 Task: Use the spectrogram view to analyze the frequency content of a recording.
Action: Mouse moved to (11, 24)
Screenshot: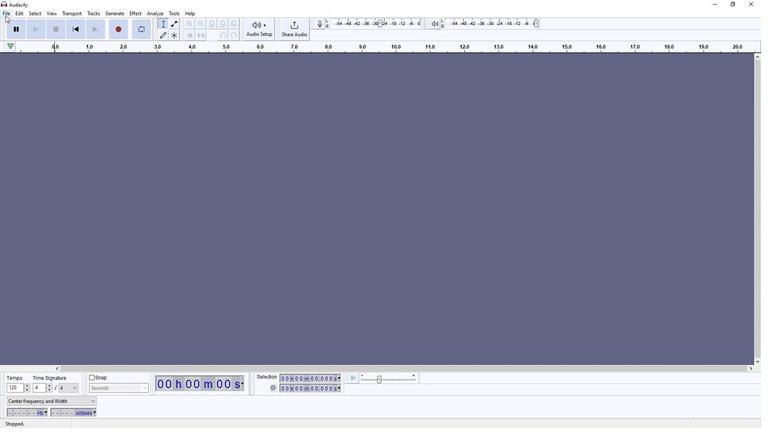 
Action: Mouse pressed left at (11, 24)
Screenshot: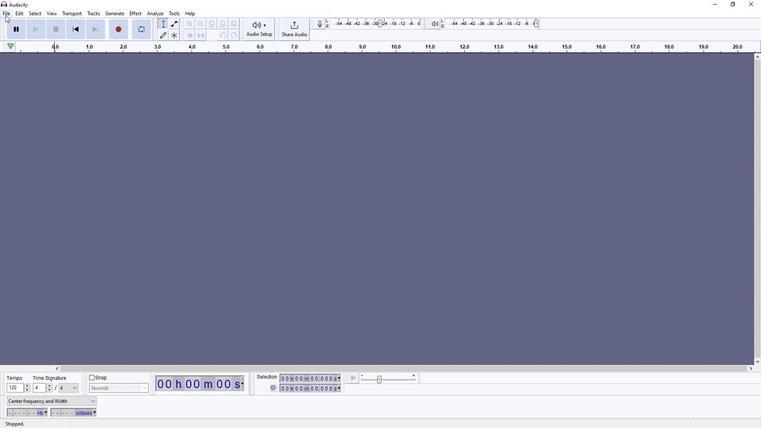 
Action: Mouse moved to (110, 92)
Screenshot: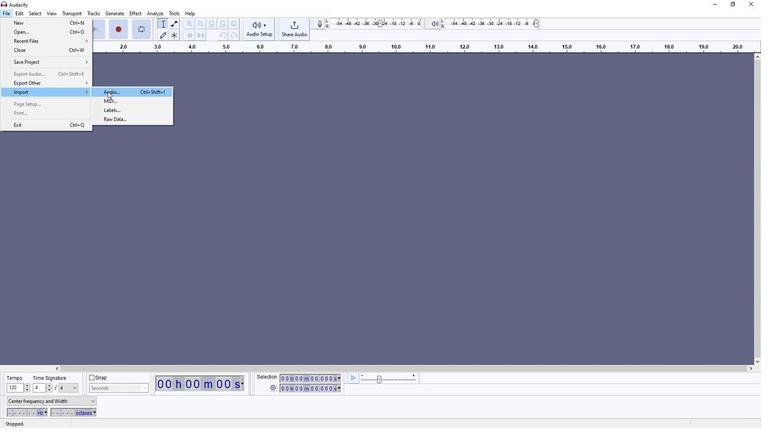 
Action: Mouse pressed left at (110, 92)
Screenshot: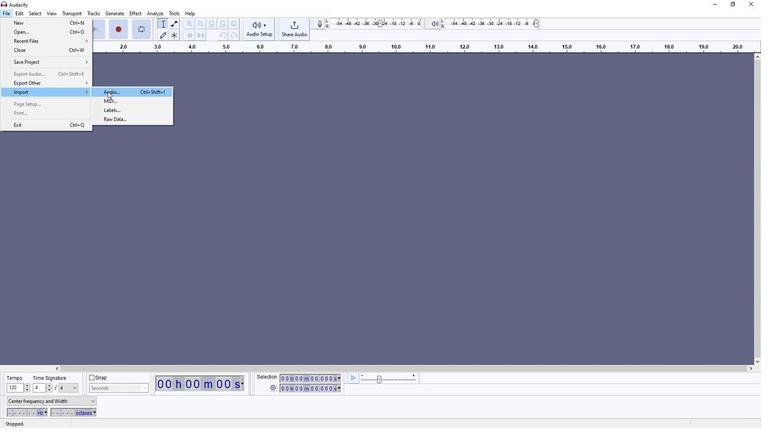 
Action: Mouse moved to (88, 71)
Screenshot: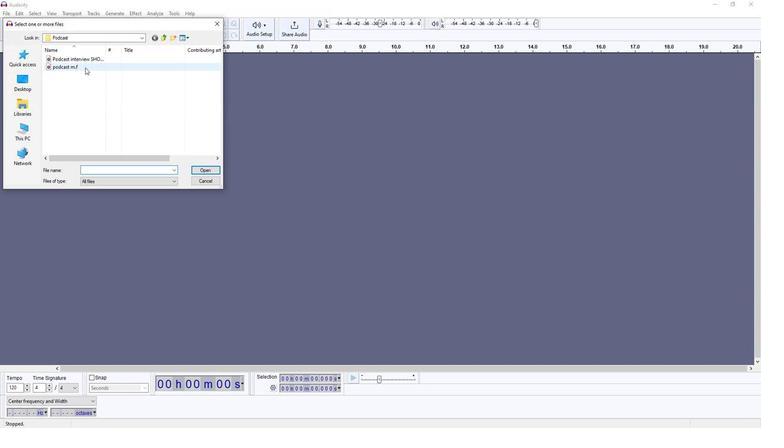 
Action: Mouse pressed left at (88, 71)
Screenshot: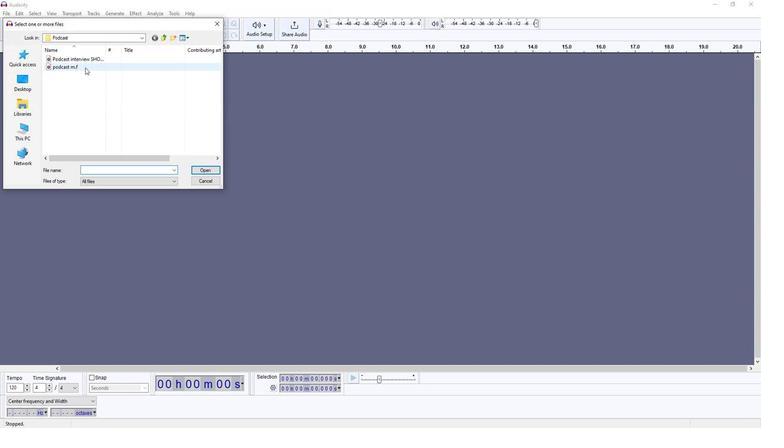 
Action: Mouse moved to (202, 161)
Screenshot: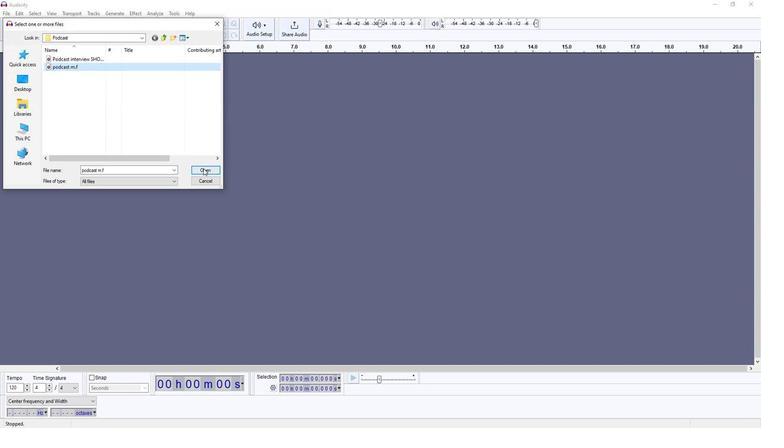 
Action: Mouse pressed left at (202, 161)
Screenshot: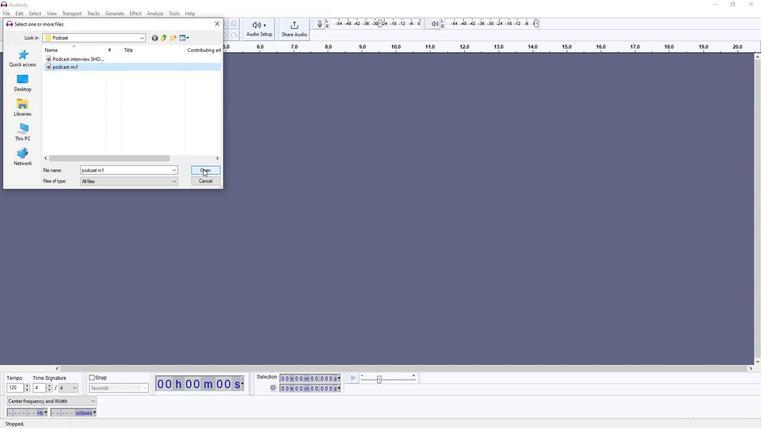 
Action: Mouse moved to (730, 119)
Screenshot: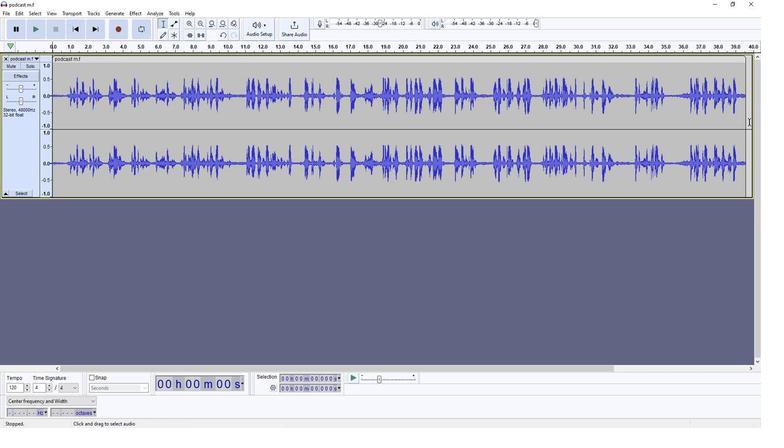 
Action: Mouse pressed left at (730, 119)
Screenshot: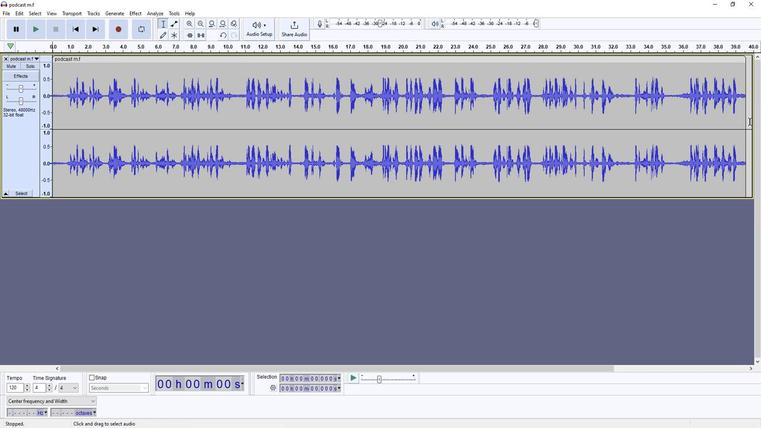 
Action: Mouse moved to (26, 137)
Screenshot: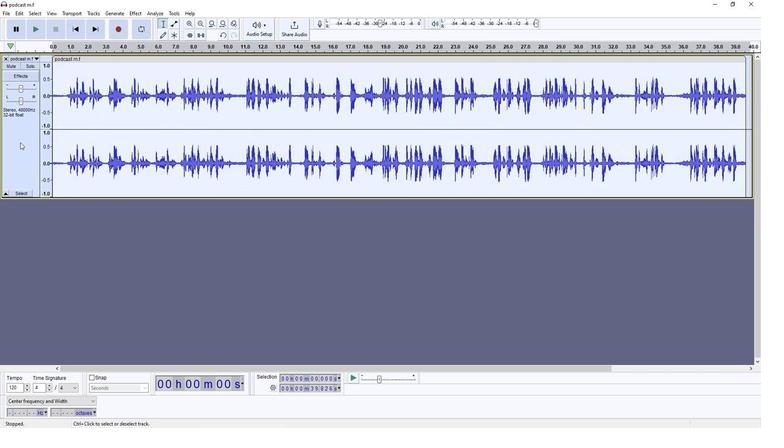 
Action: Mouse pressed right at (26, 137)
Screenshot: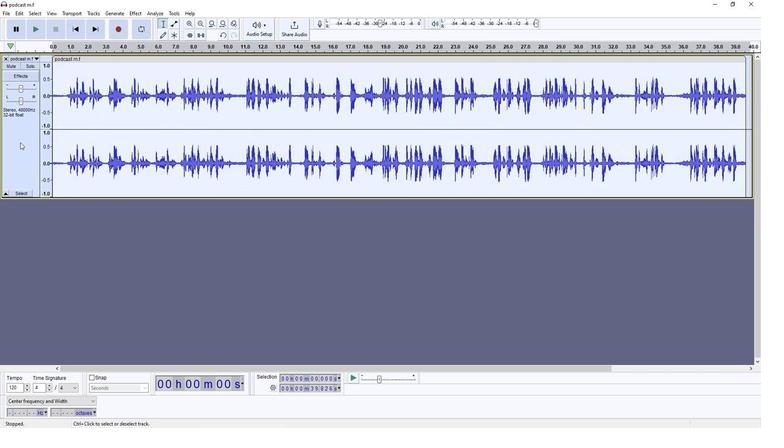 
Action: Mouse moved to (44, 133)
Screenshot: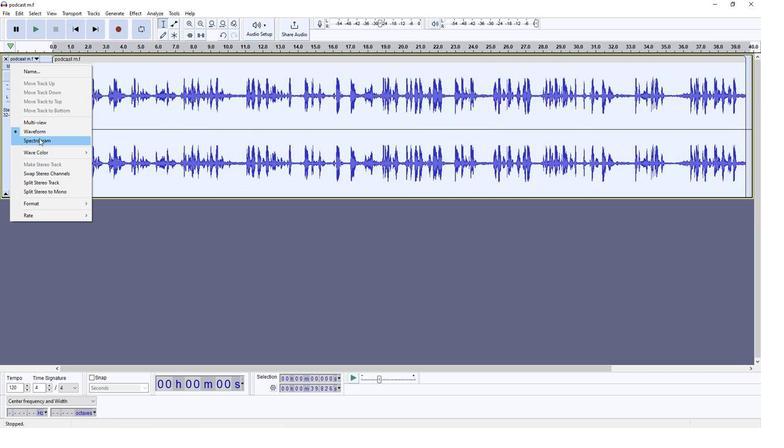
Action: Mouse pressed left at (44, 133)
Screenshot: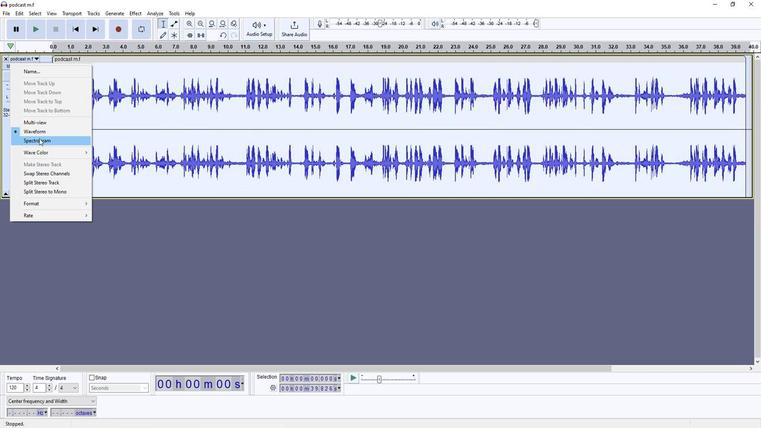 
Action: Mouse moved to (210, 186)
Screenshot: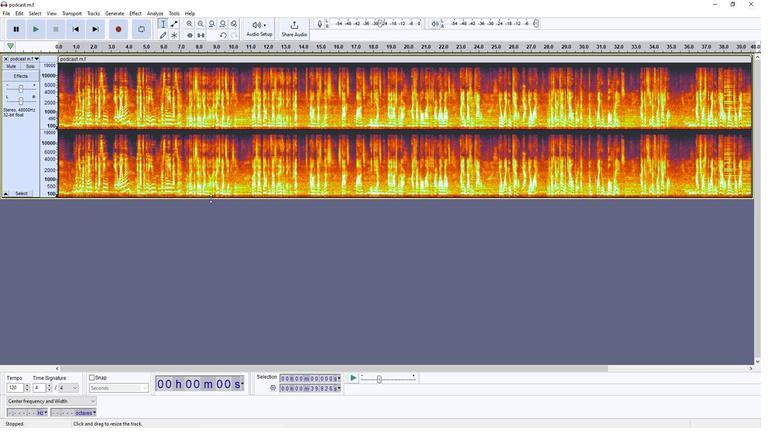 
Action: Mouse pressed left at (210, 186)
Screenshot: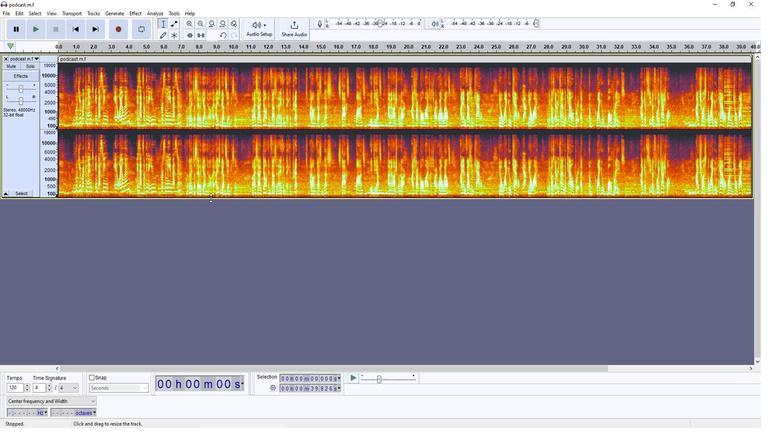 
Action: Mouse moved to (42, 38)
Screenshot: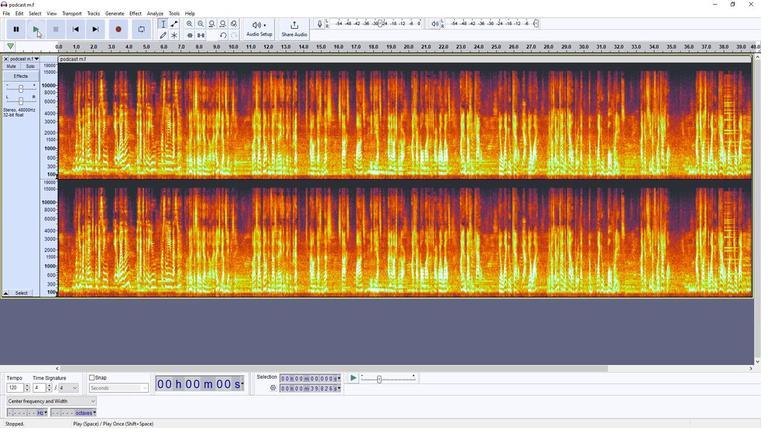 
Action: Mouse pressed left at (42, 38)
Screenshot: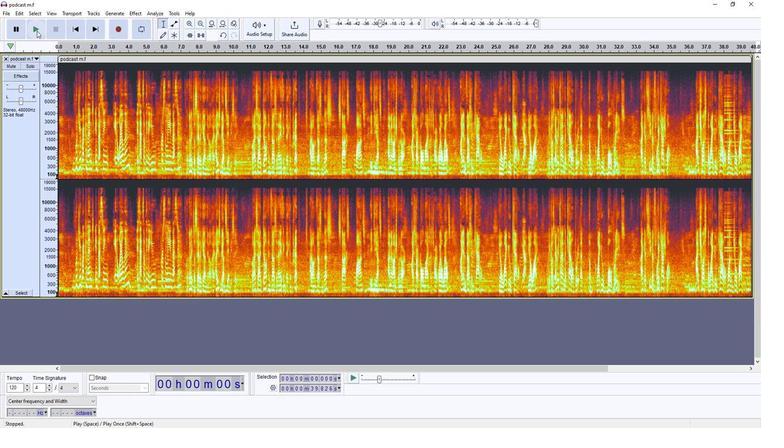 
Action: Mouse moved to (115, 101)
Screenshot: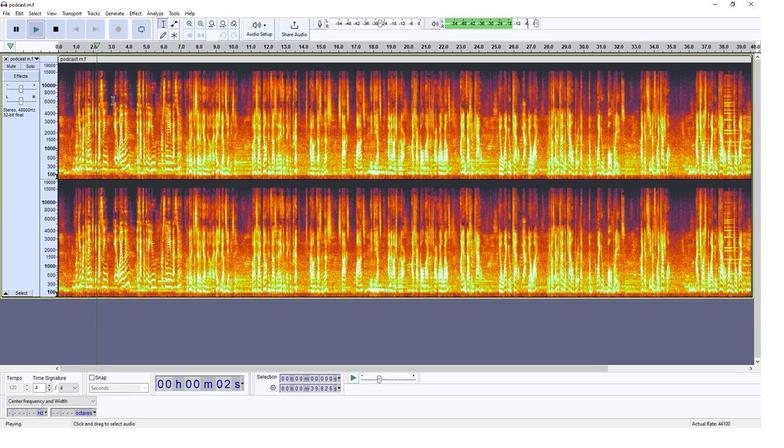 
Action: Mouse pressed left at (115, 101)
Screenshot: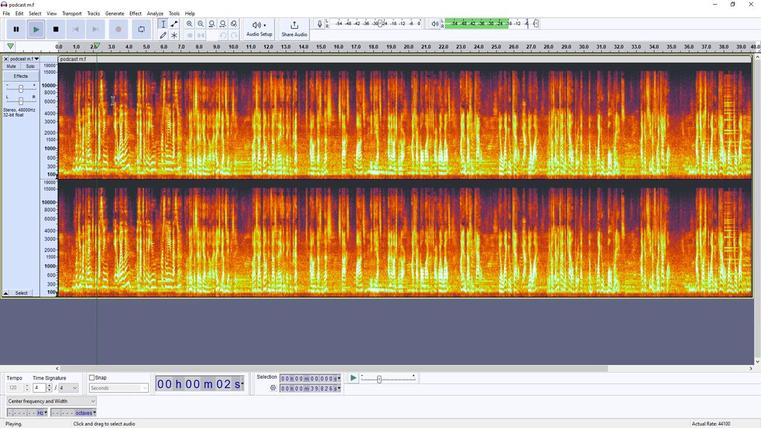 
Action: Mouse moved to (63, 35)
Screenshot: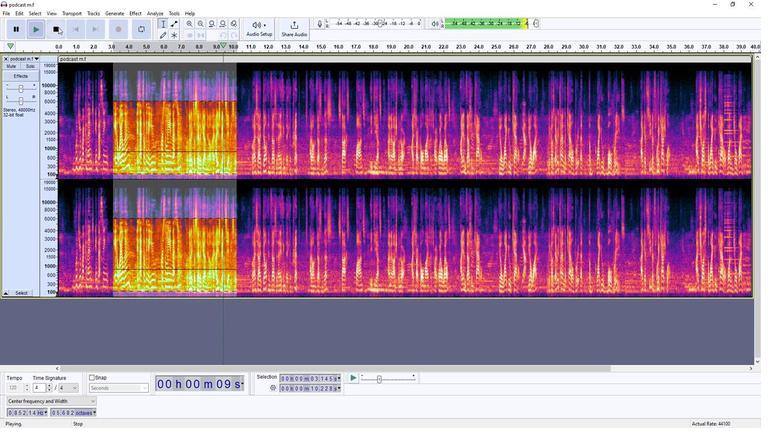 
Action: Mouse pressed left at (63, 35)
Screenshot: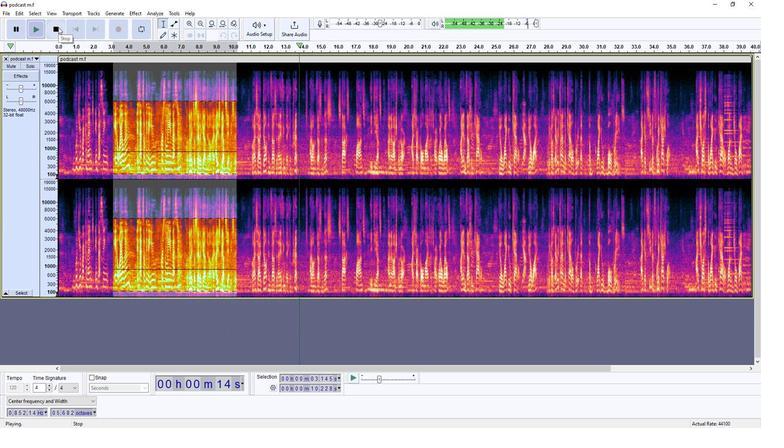 
Action: Mouse moved to (14, 23)
Screenshot: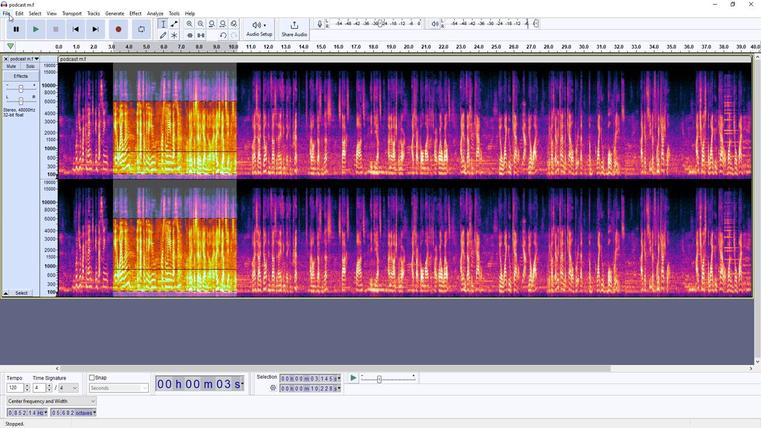 
Action: Mouse pressed left at (14, 23)
Screenshot: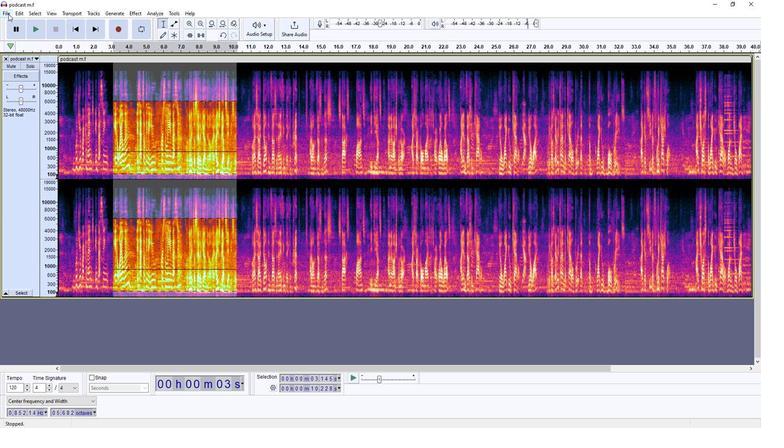 
Action: Mouse moved to (111, 77)
Screenshot: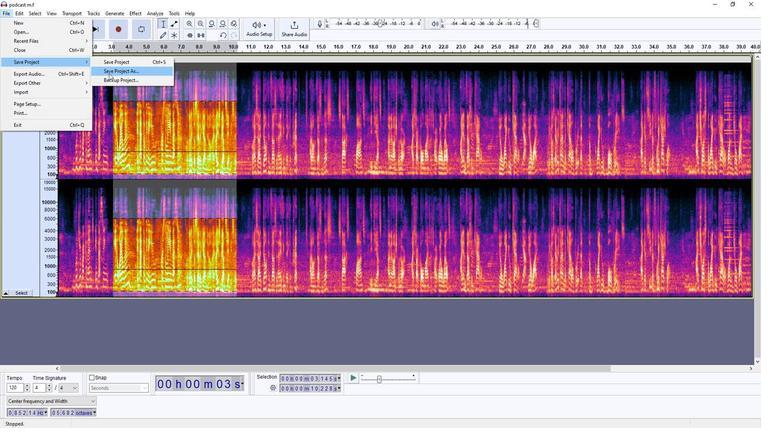 
Action: Mouse pressed left at (111, 77)
Screenshot: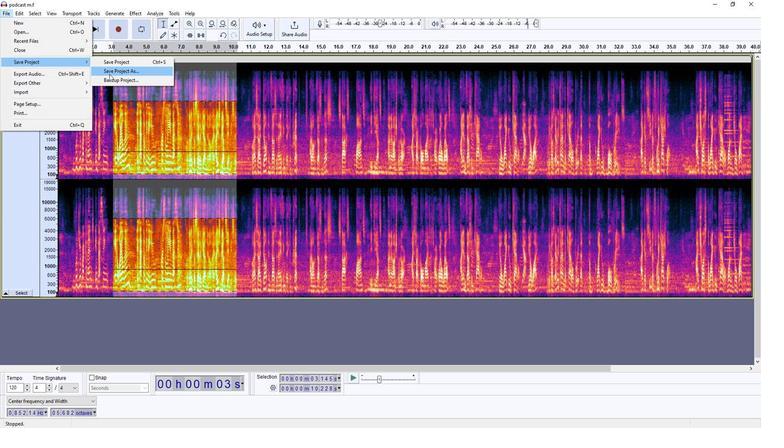 
Action: Mouse moved to (112, 77)
Screenshot: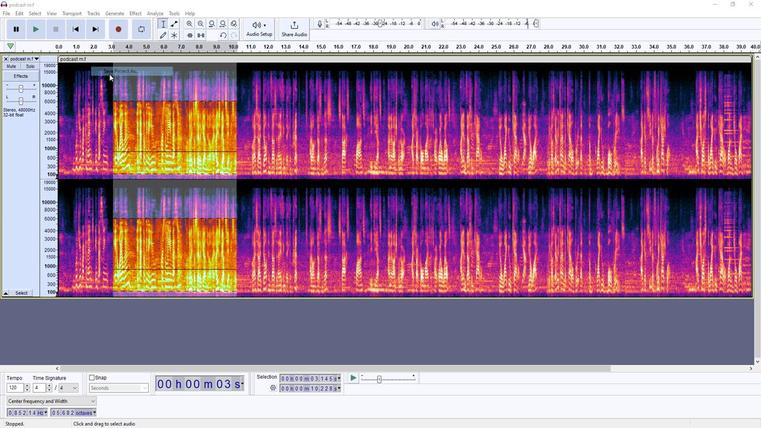 
Action: Key pressed <Key.backspace>analyzing<Key.space>audio<Key.space>with<Key.space>spectro<Key.backspace>ogram<Key.space>view<Key.space>
Screenshot: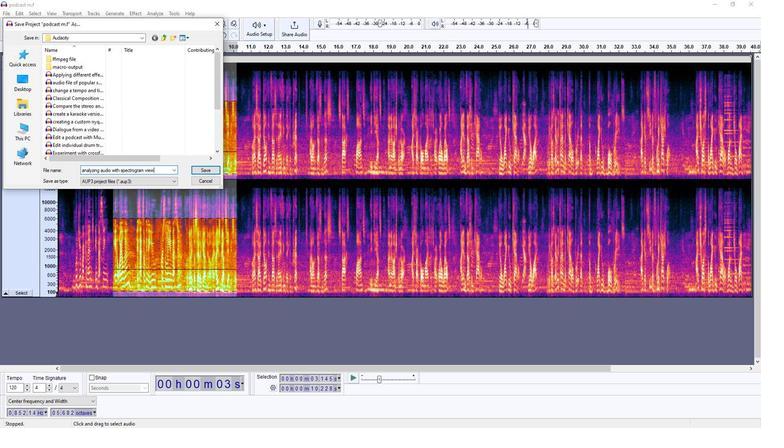 
Action: Mouse moved to (207, 161)
Screenshot: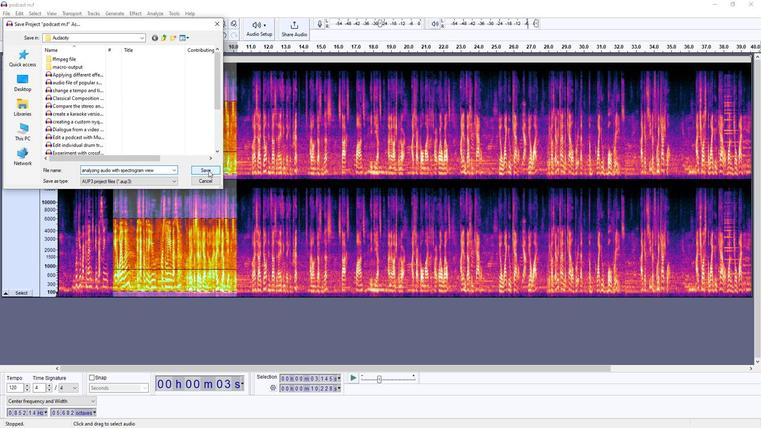 
Action: Mouse pressed left at (207, 161)
Screenshot: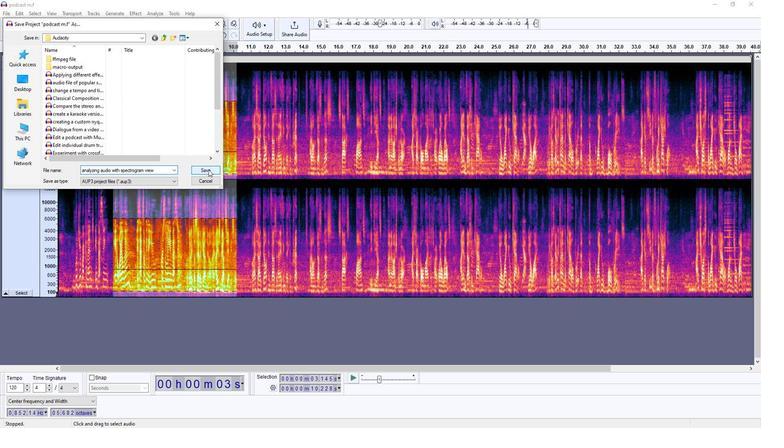 
Action: Mouse moved to (207, 161)
Screenshot: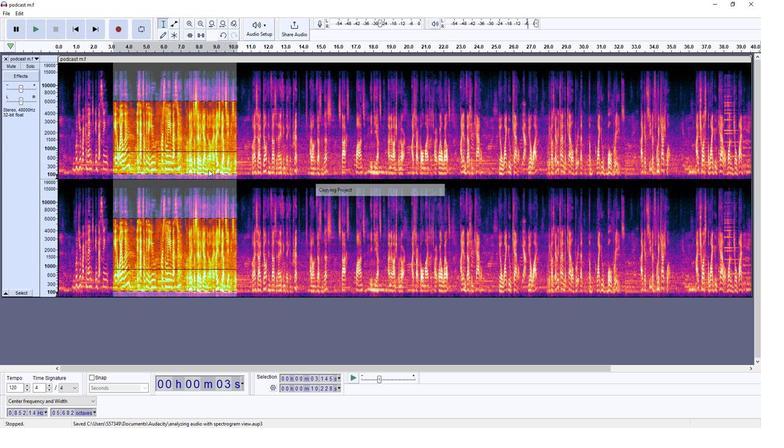 
